 Task: Add Don Francisco's French Roast, Dark Roast, Single Serve Coffee Pods to the cart.
Action: Mouse moved to (18, 127)
Screenshot: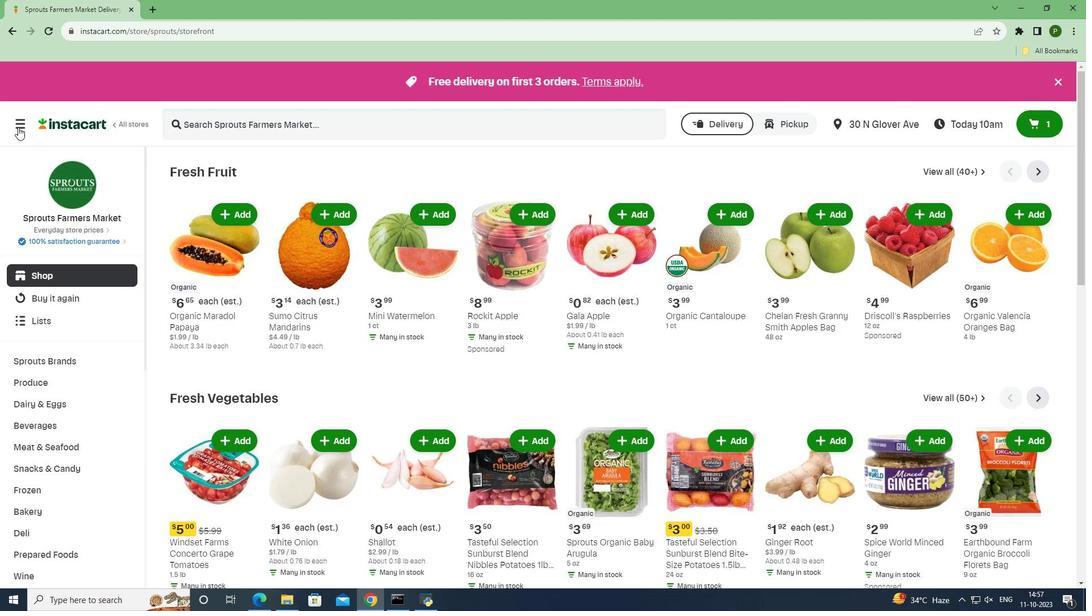 
Action: Mouse pressed left at (18, 127)
Screenshot: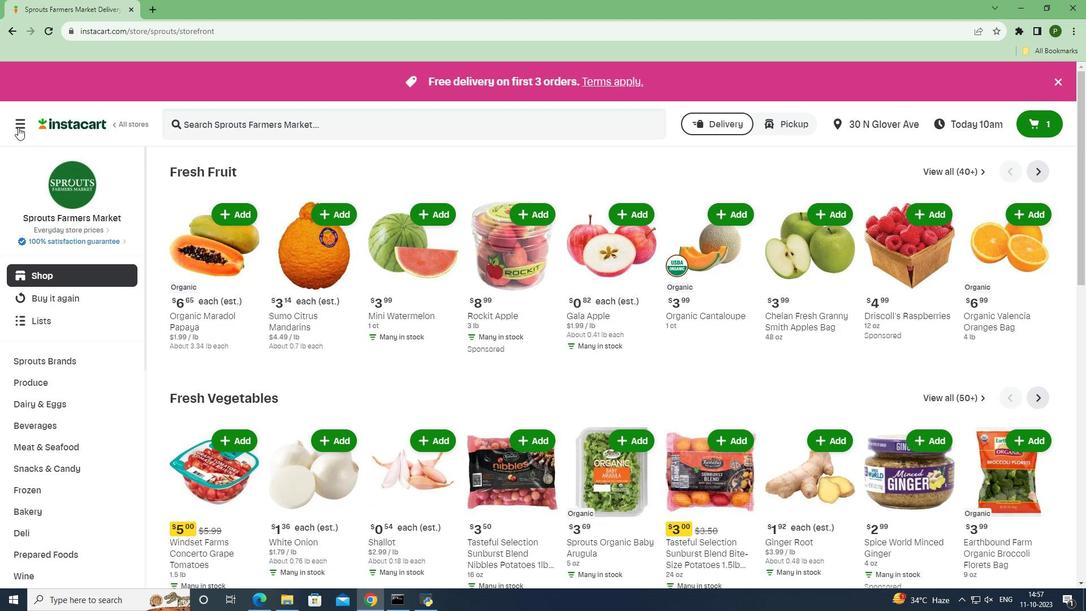 
Action: Mouse moved to (46, 298)
Screenshot: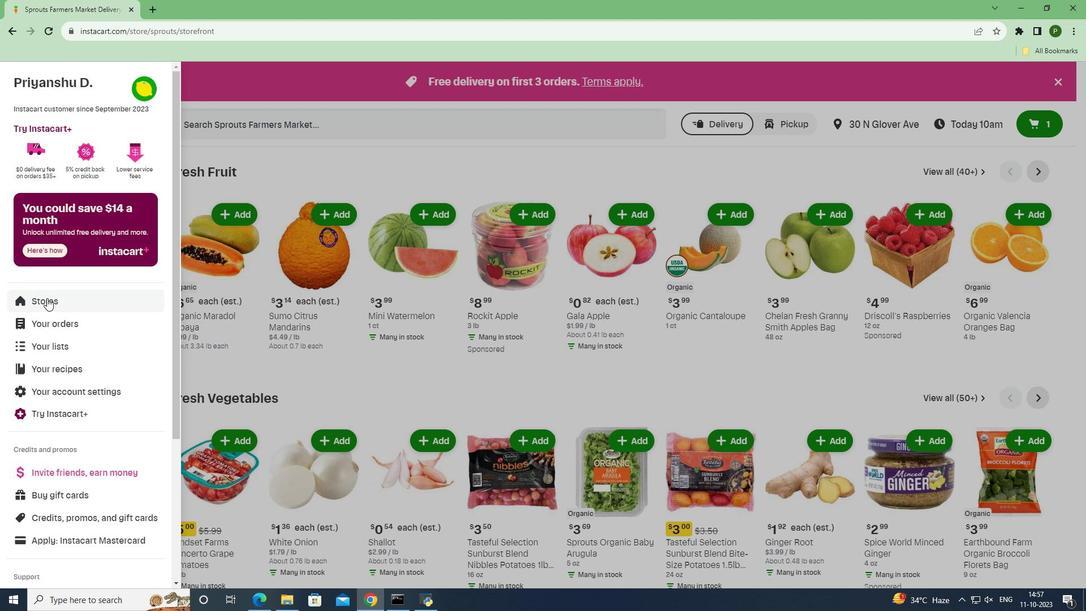 
Action: Mouse pressed left at (46, 298)
Screenshot: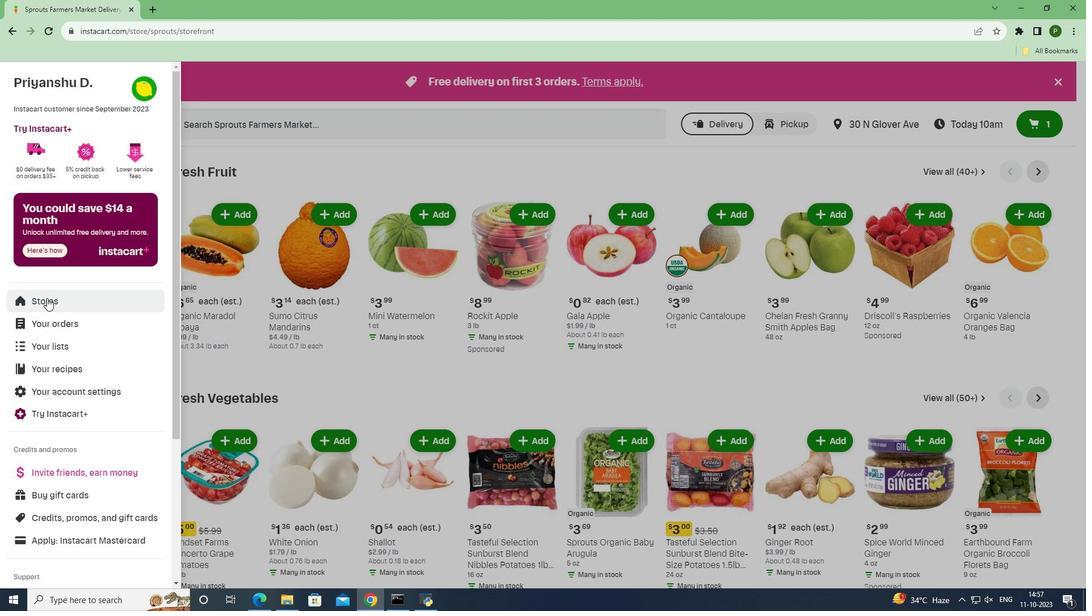 
Action: Mouse moved to (252, 129)
Screenshot: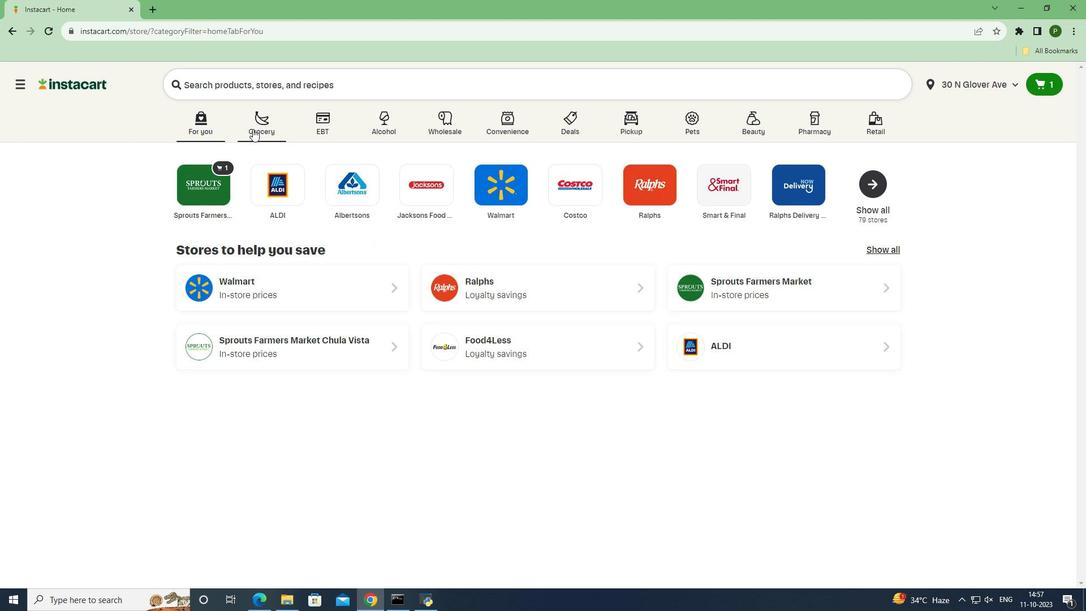 
Action: Mouse pressed left at (252, 129)
Screenshot: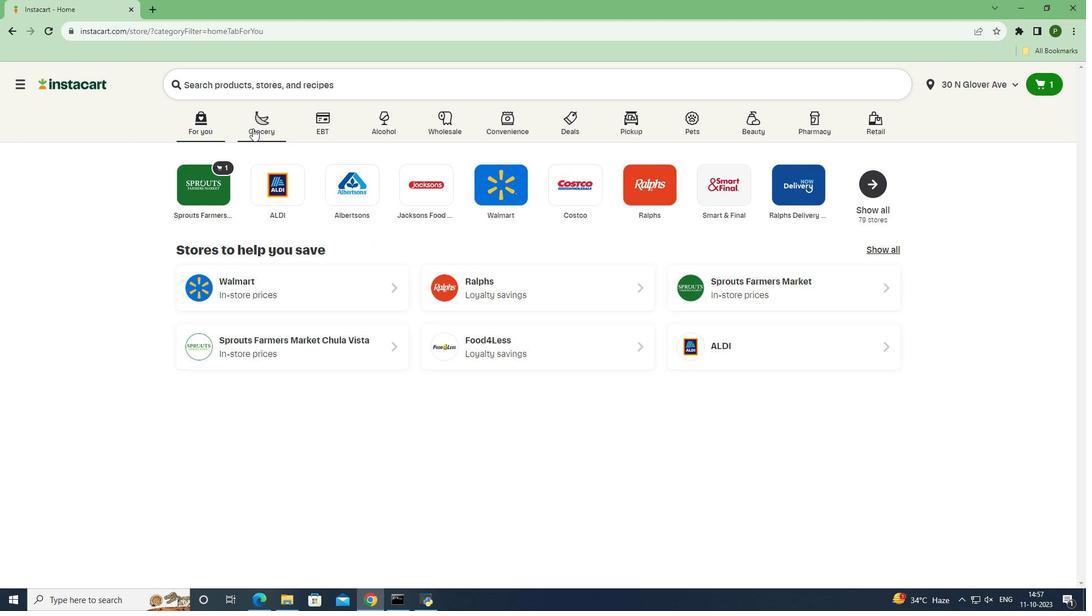 
Action: Mouse moved to (353, 220)
Screenshot: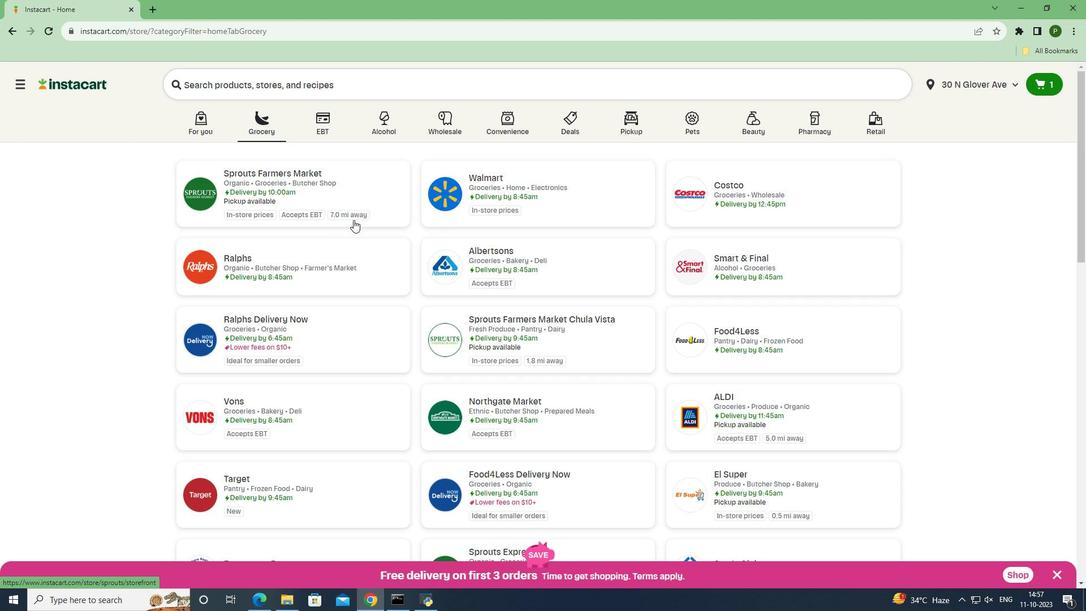 
Action: Mouse pressed left at (353, 220)
Screenshot: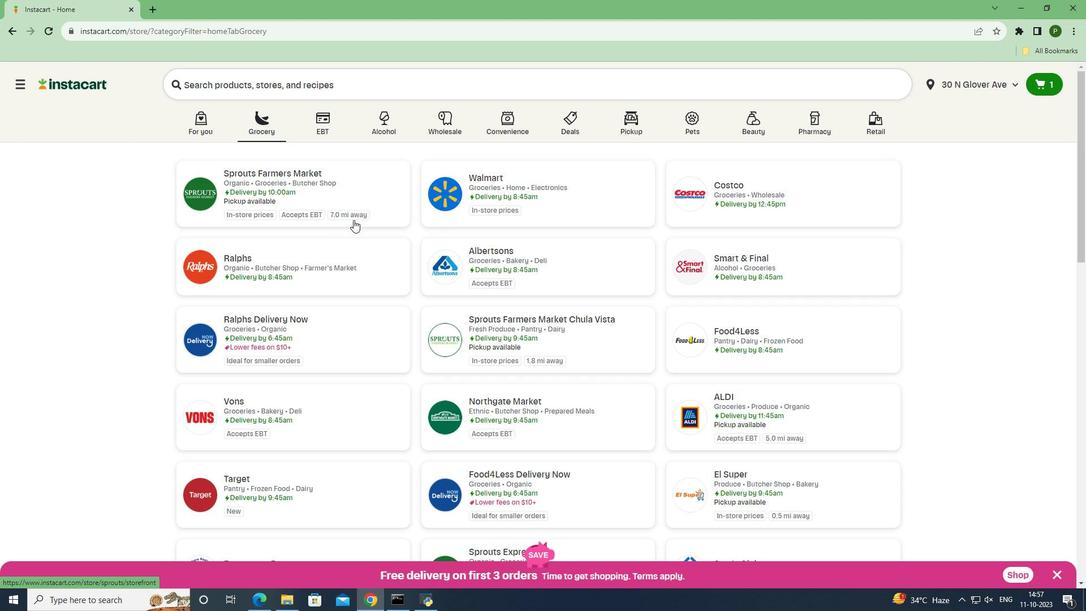 
Action: Mouse moved to (66, 427)
Screenshot: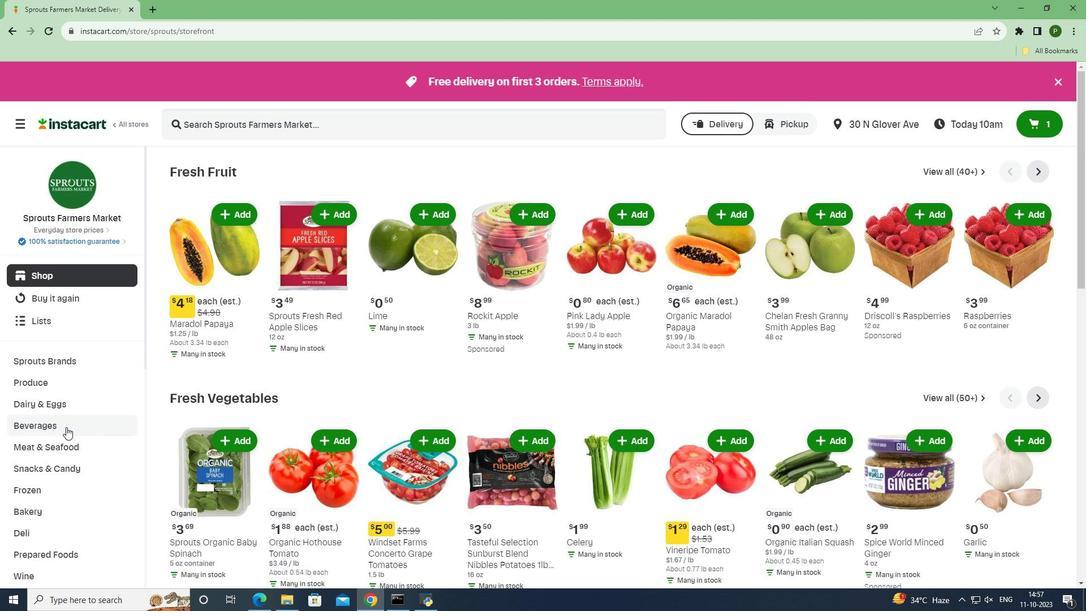 
Action: Mouse pressed left at (66, 427)
Screenshot: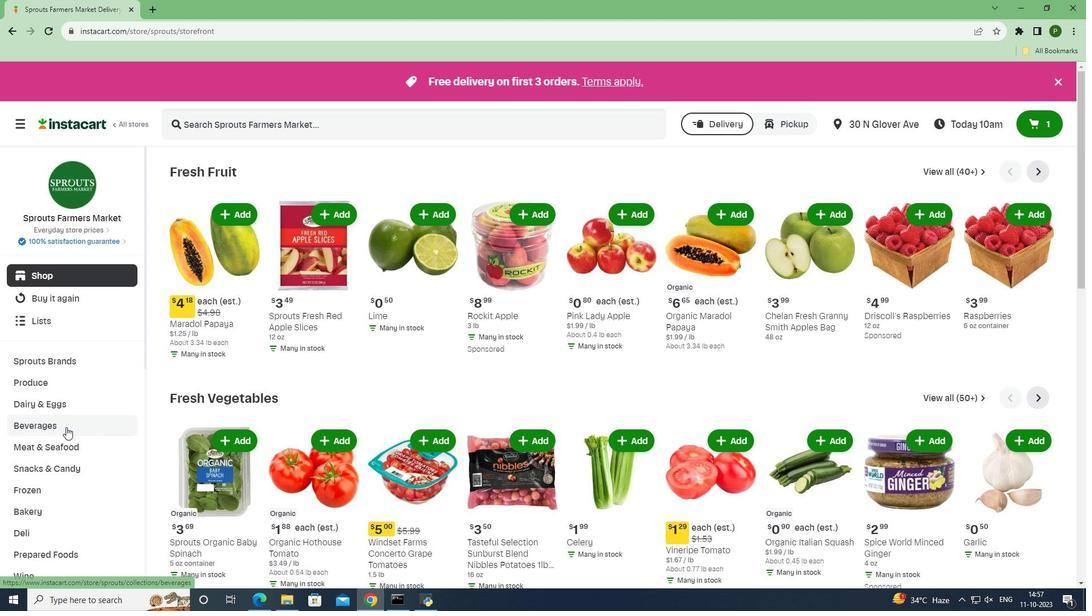
Action: Mouse moved to (56, 493)
Screenshot: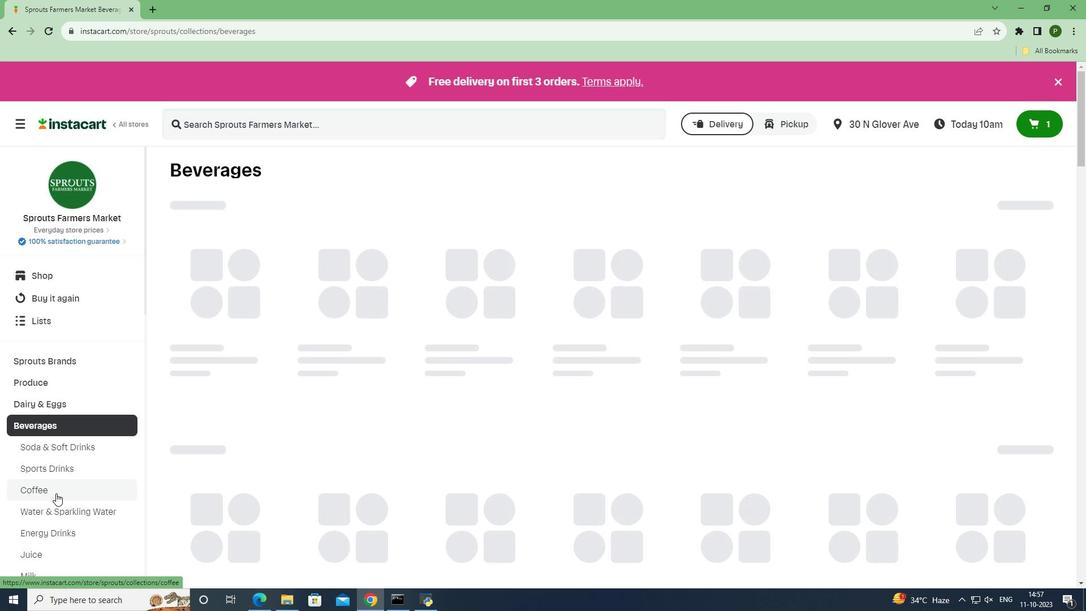 
Action: Mouse pressed left at (56, 493)
Screenshot: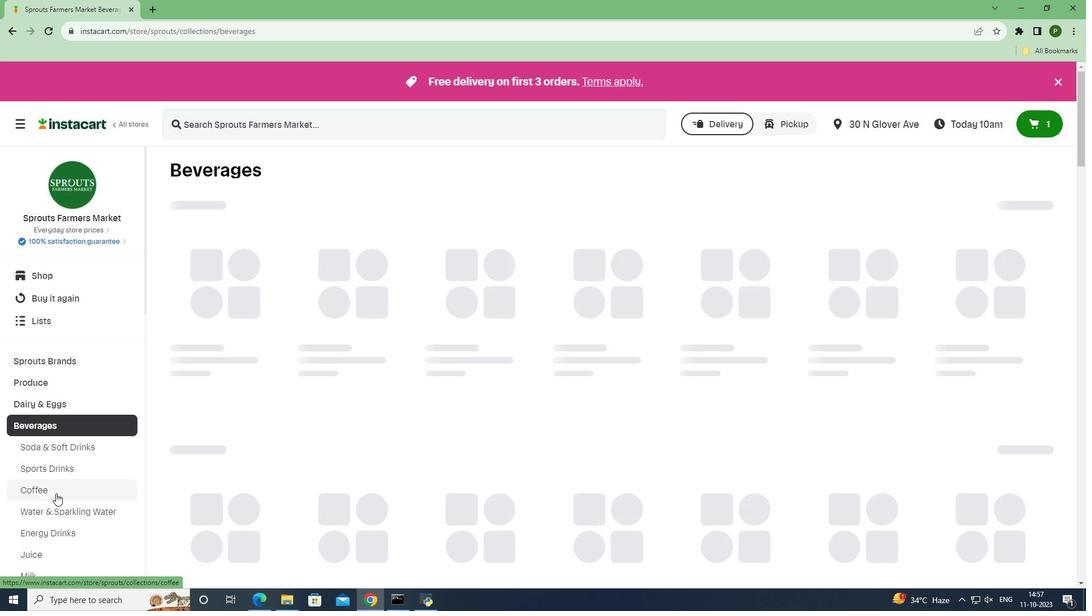 
Action: Mouse moved to (221, 119)
Screenshot: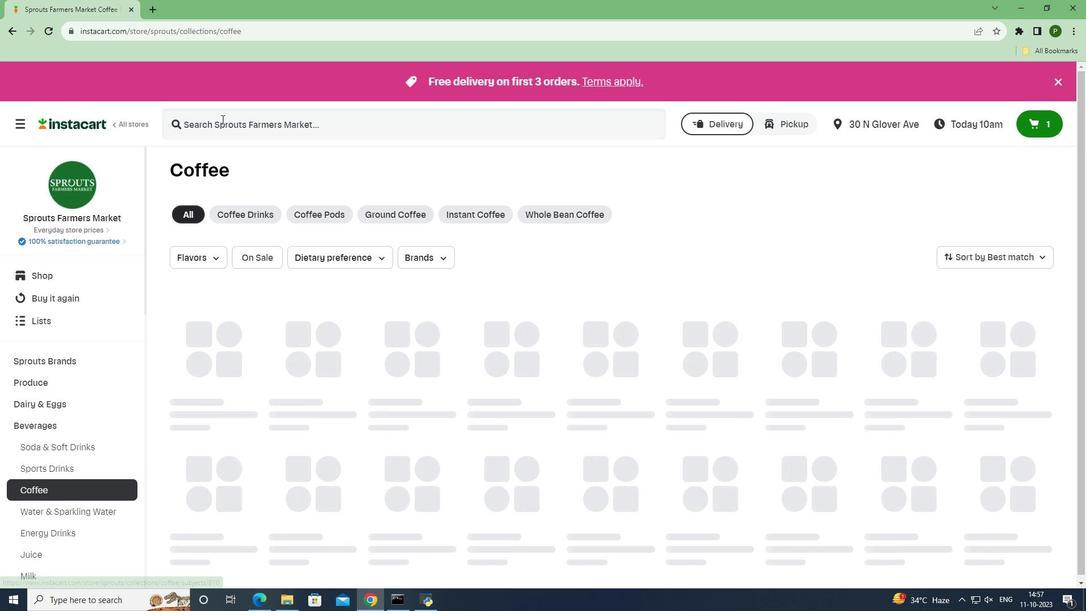 
Action: Mouse pressed left at (221, 119)
Screenshot: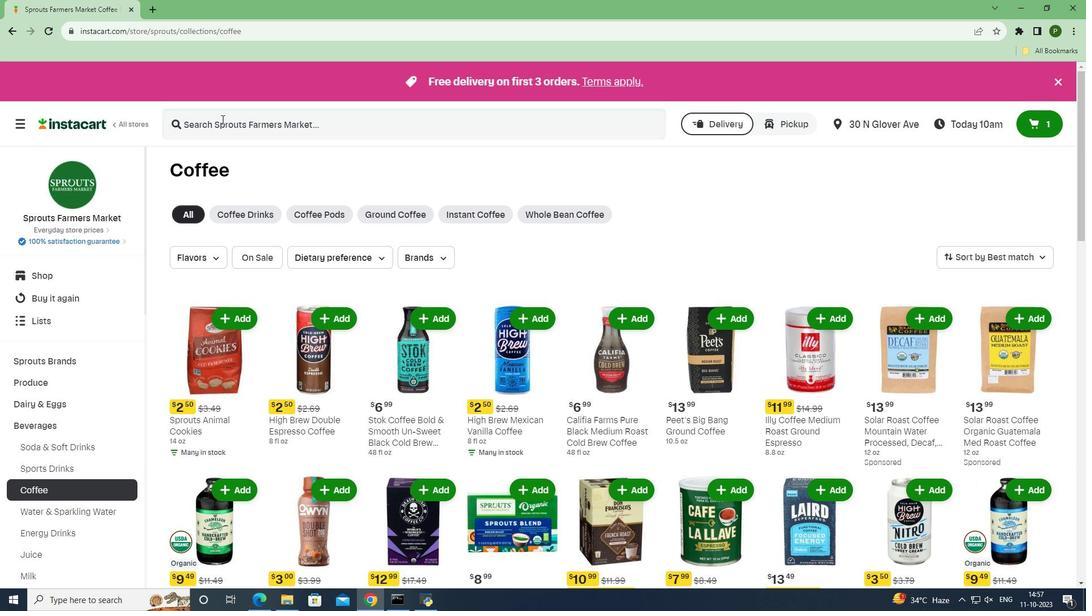 
Action: Key pressed <Key.caps_lock><Key.caps_lock>d<Key.caps_lock>ON<Key.space><Key.caps_lock>f<Key.caps_lock>RANCISCO'S<Key.space><Key.caps_lock>f<Key.caps_lock>RENCH<Key.space><Key.caps_lock>r<Key.caps_lock>OAST,<Key.space><Key.caps_lock>d<Key.caps_lock>ARK<Key.space><Key.caps_lock>r<Key.caps_lock>OAST,<Key.space><Key.caps_lock>s<Key.caps_lock>INGLE<Key.space><Key.caps_lock>s<Key.caps_lock>ERVE<Key.space><Key.caps_lock>c<Key.caps_lock>OFFEE<Key.space><Key.caps_lock>p<Key.caps_lock>ODS<Key.space><Key.enter>
Screenshot: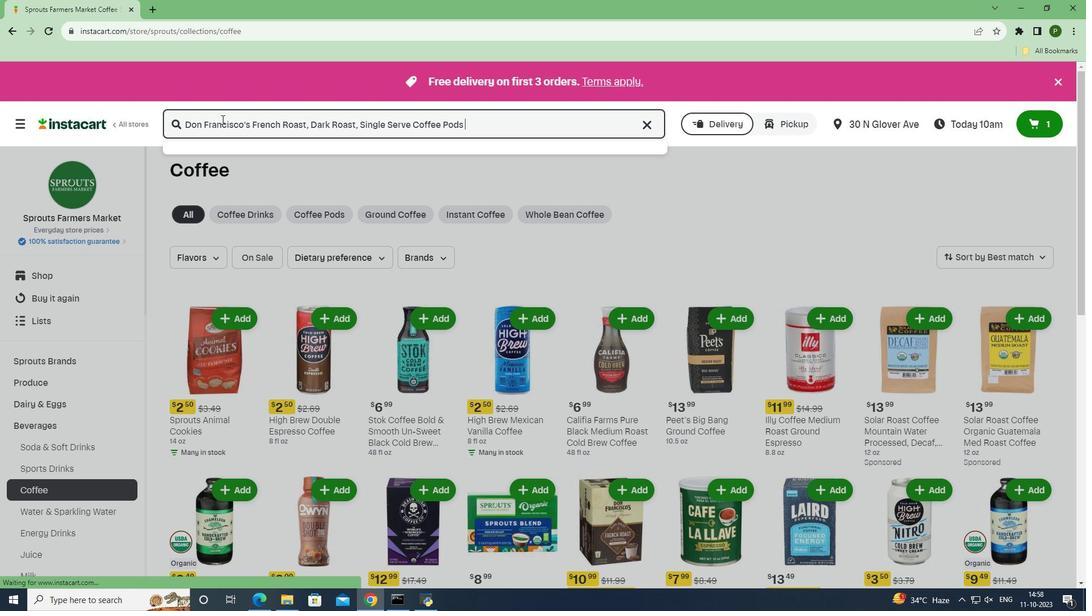 
Action: Mouse moved to (317, 250)
Screenshot: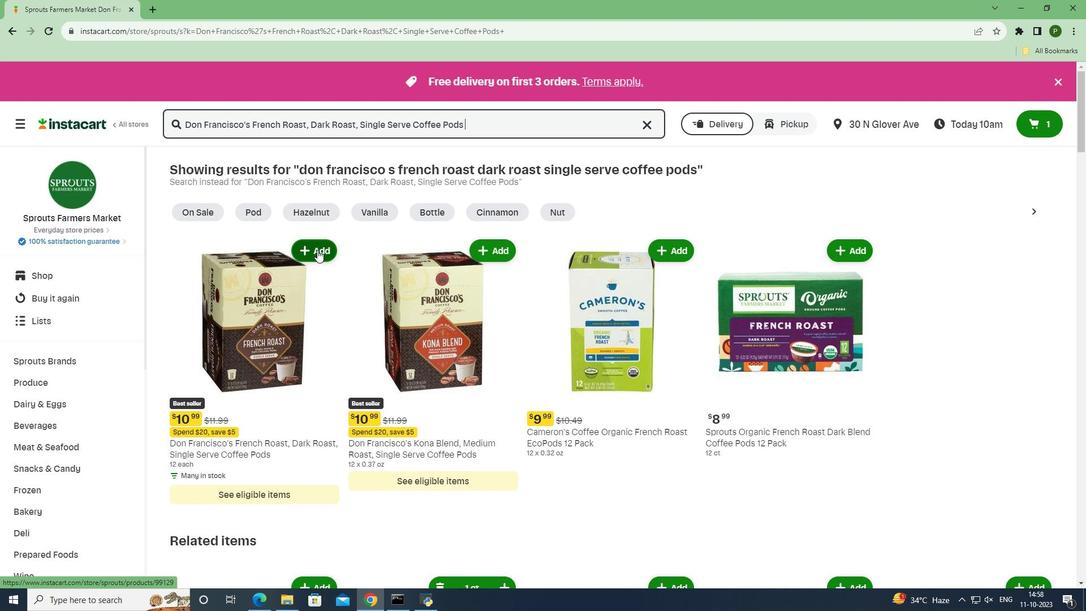 
Action: Mouse pressed left at (317, 250)
Screenshot: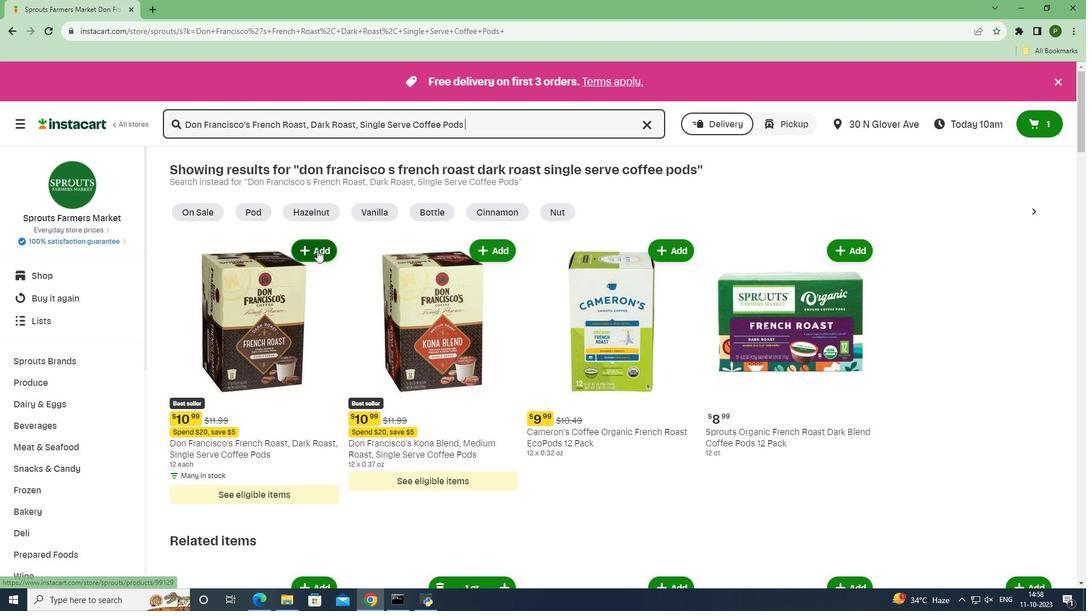 
Action: Mouse moved to (336, 315)
Screenshot: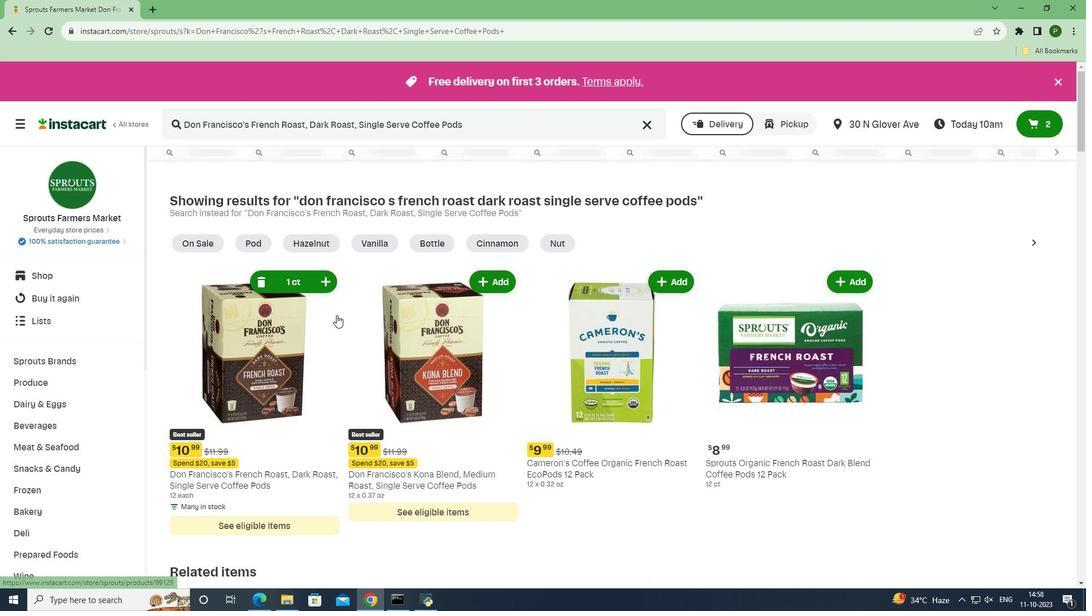 
